 Task: Add Sprouts Organic French Roast Decaf Ground Coffee to the cart.
Action: Mouse pressed left at (17, 128)
Screenshot: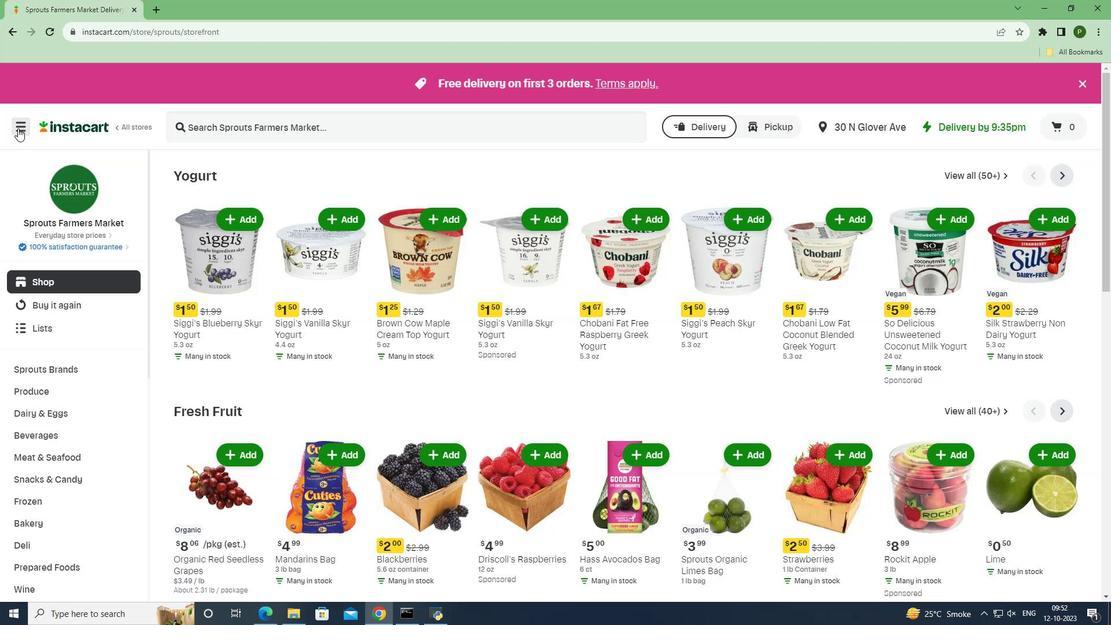 
Action: Mouse moved to (28, 301)
Screenshot: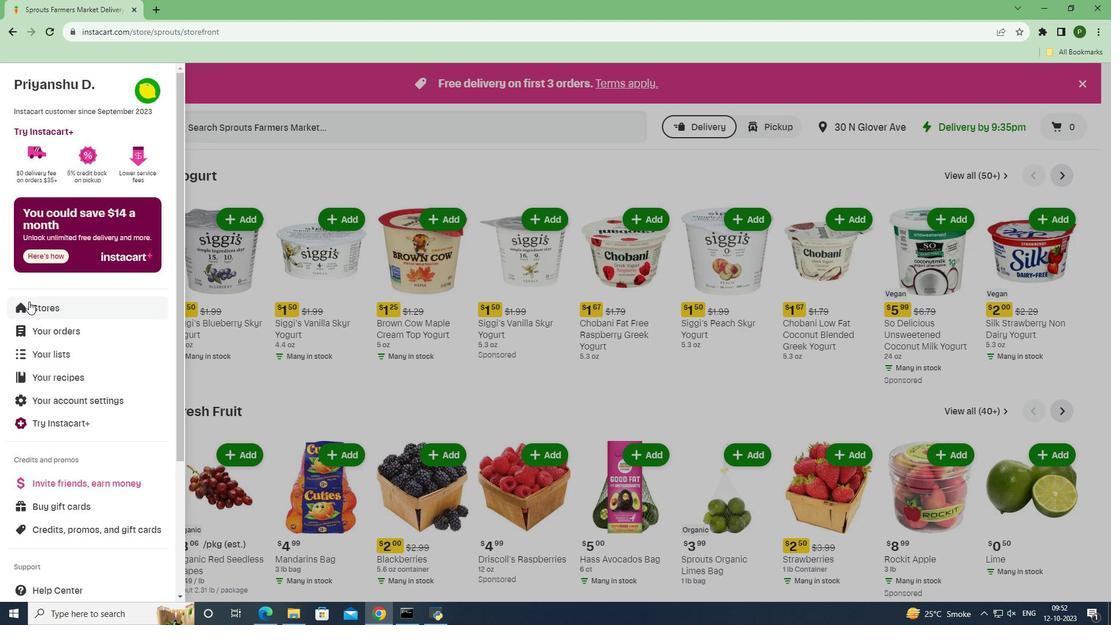 
Action: Mouse pressed left at (28, 301)
Screenshot: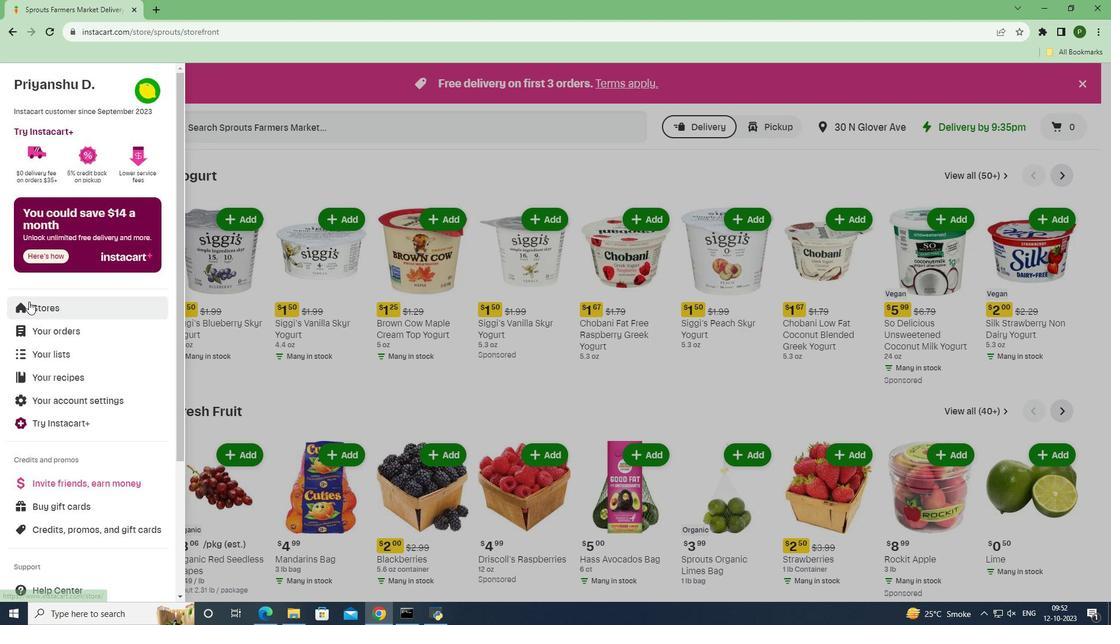 
Action: Mouse moved to (266, 136)
Screenshot: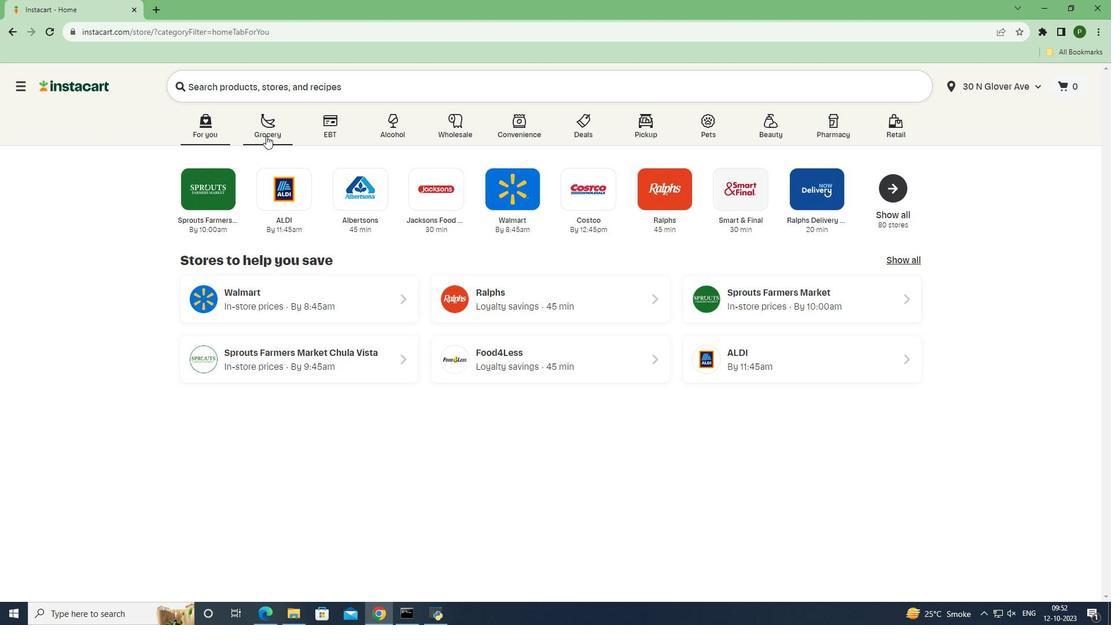 
Action: Mouse pressed left at (266, 136)
Screenshot: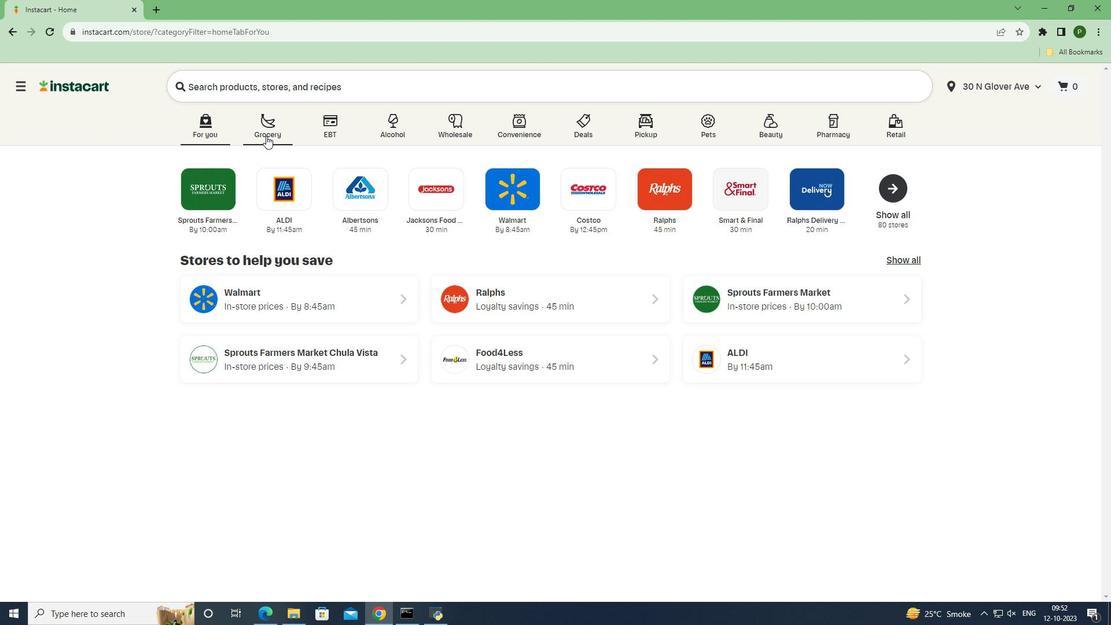 
Action: Mouse moved to (466, 257)
Screenshot: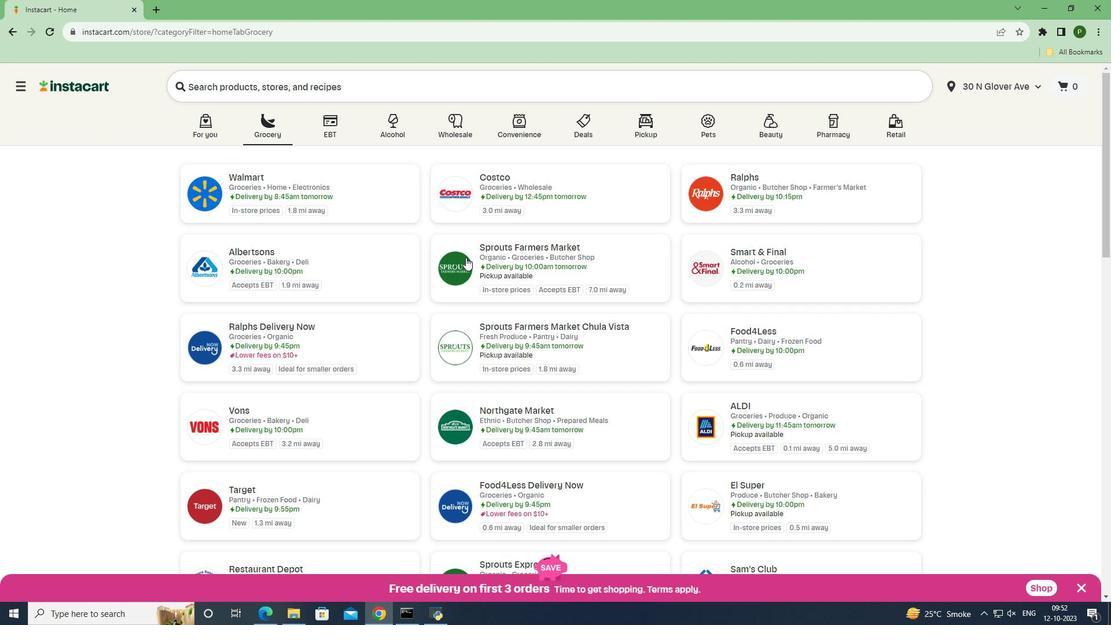 
Action: Mouse pressed left at (466, 257)
Screenshot: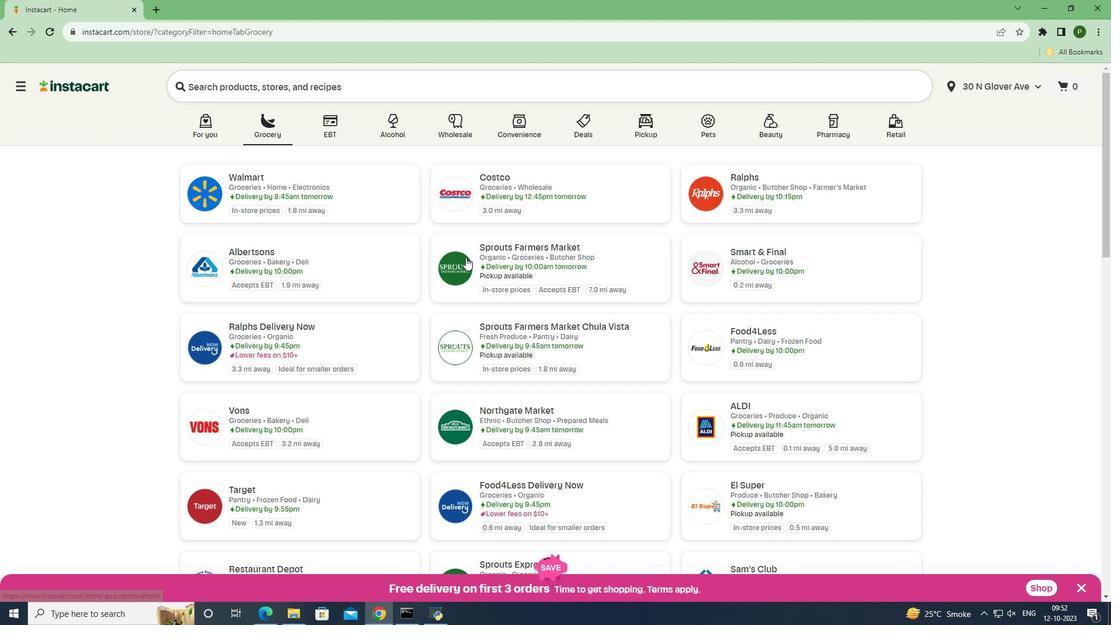 
Action: Mouse moved to (57, 398)
Screenshot: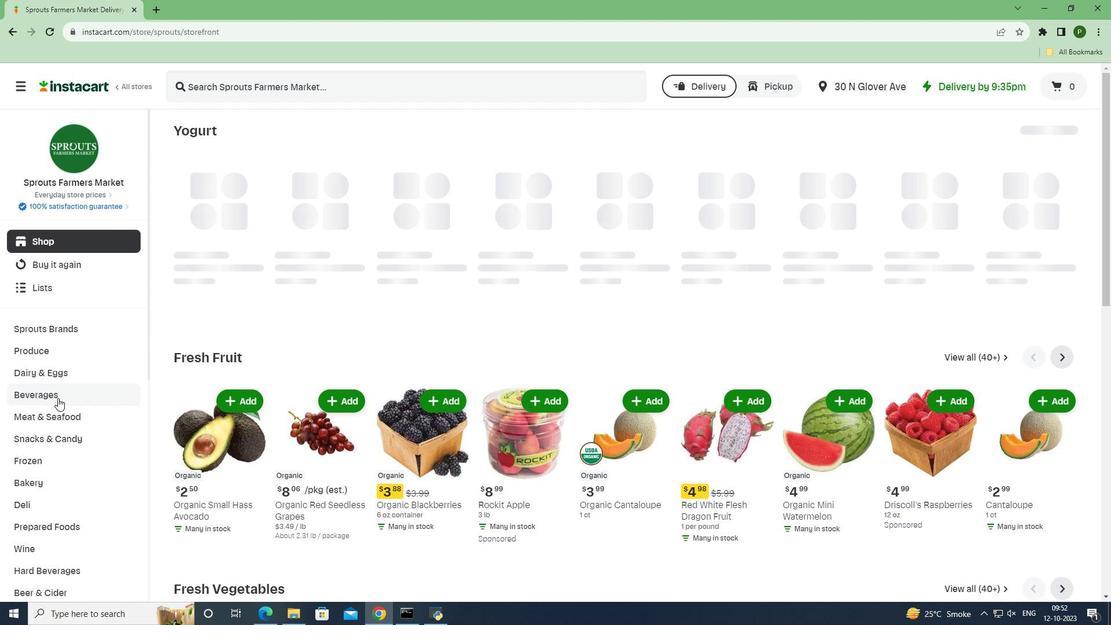 
Action: Mouse pressed left at (57, 398)
Screenshot: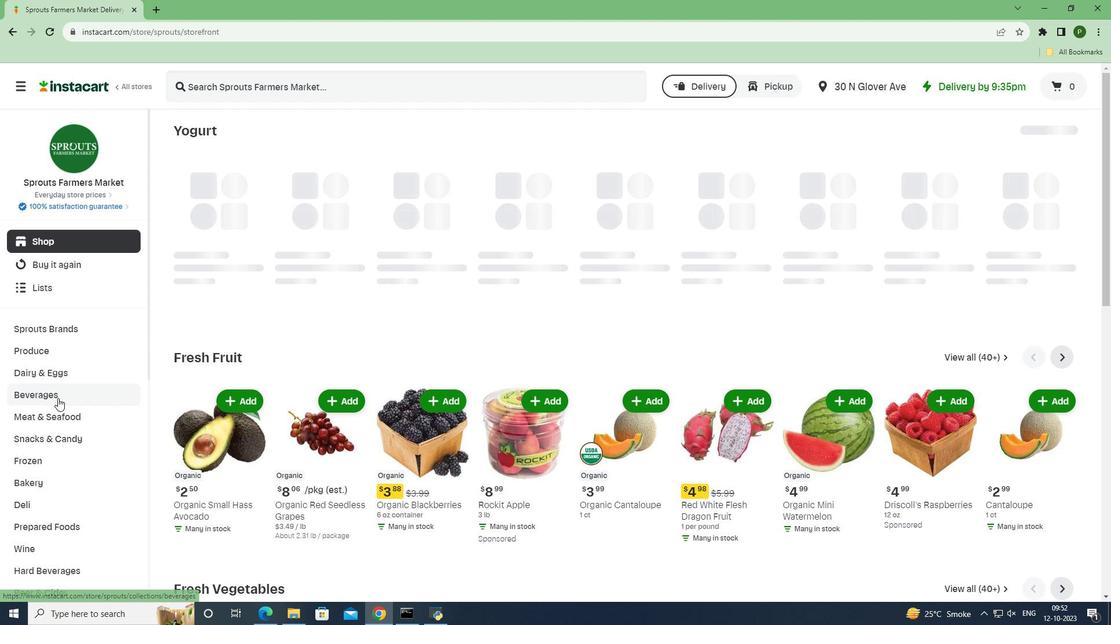 
Action: Mouse moved to (445, 207)
Screenshot: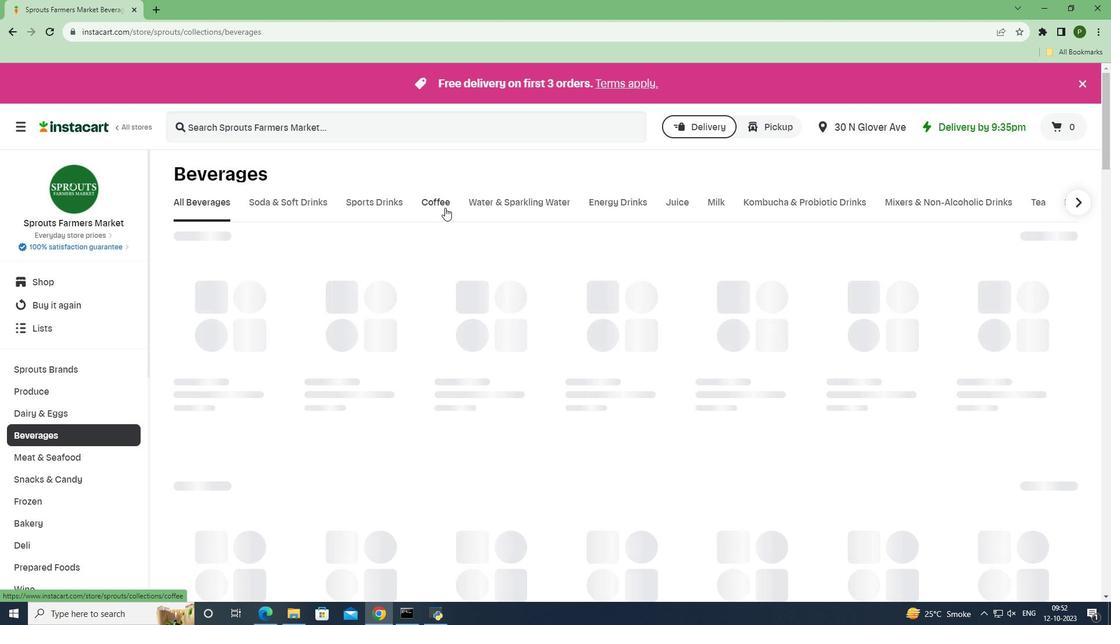 
Action: Mouse pressed left at (445, 207)
Screenshot: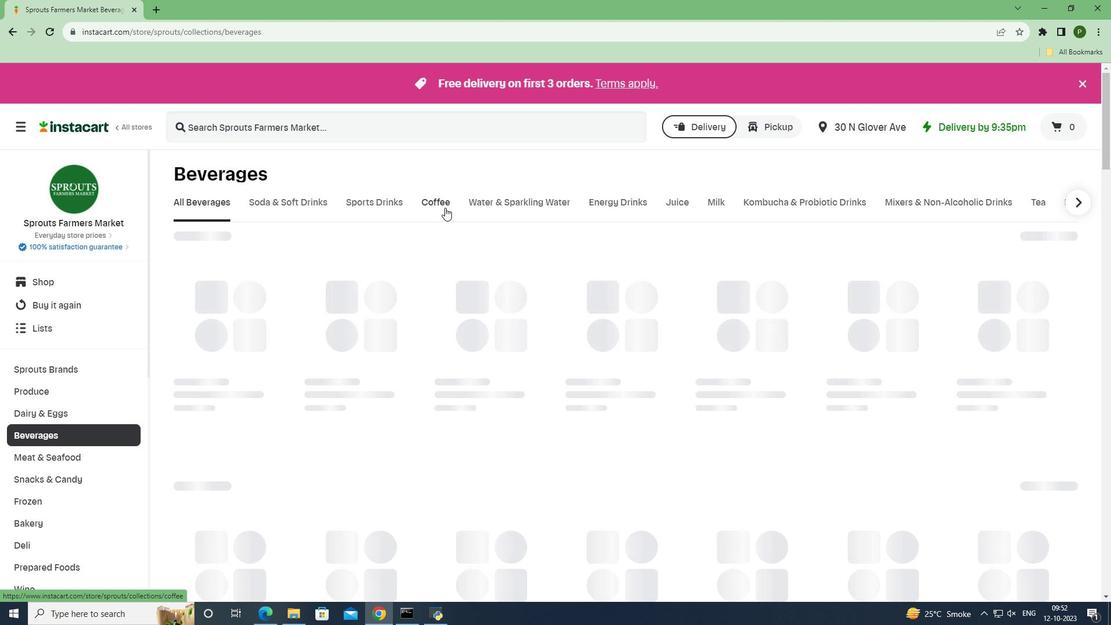 
Action: Mouse moved to (308, 129)
Screenshot: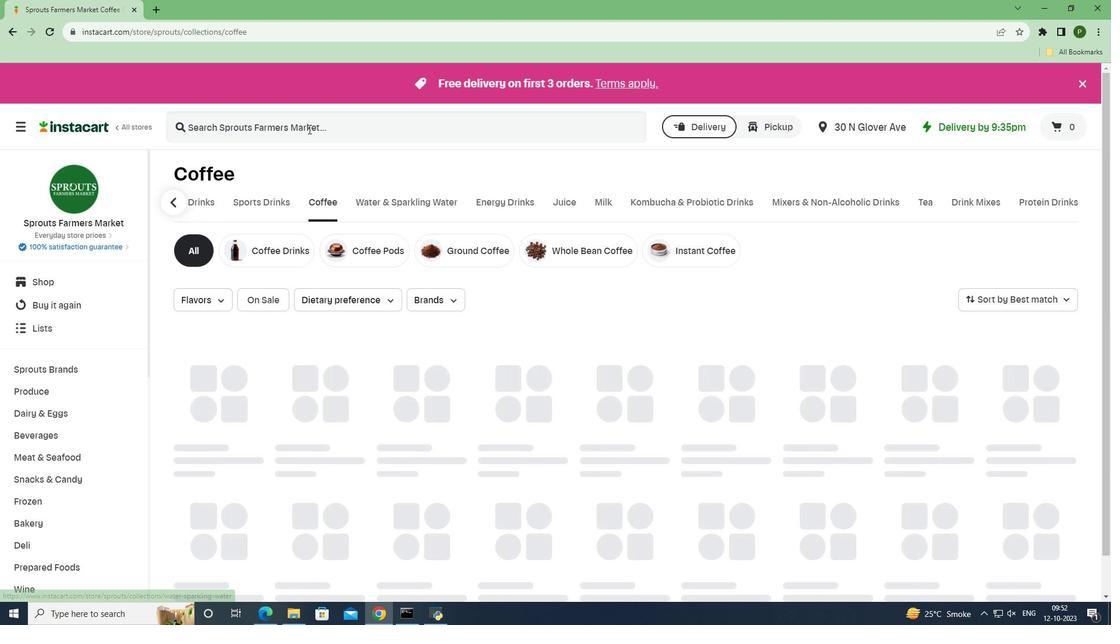 
Action: Mouse pressed left at (308, 129)
Screenshot: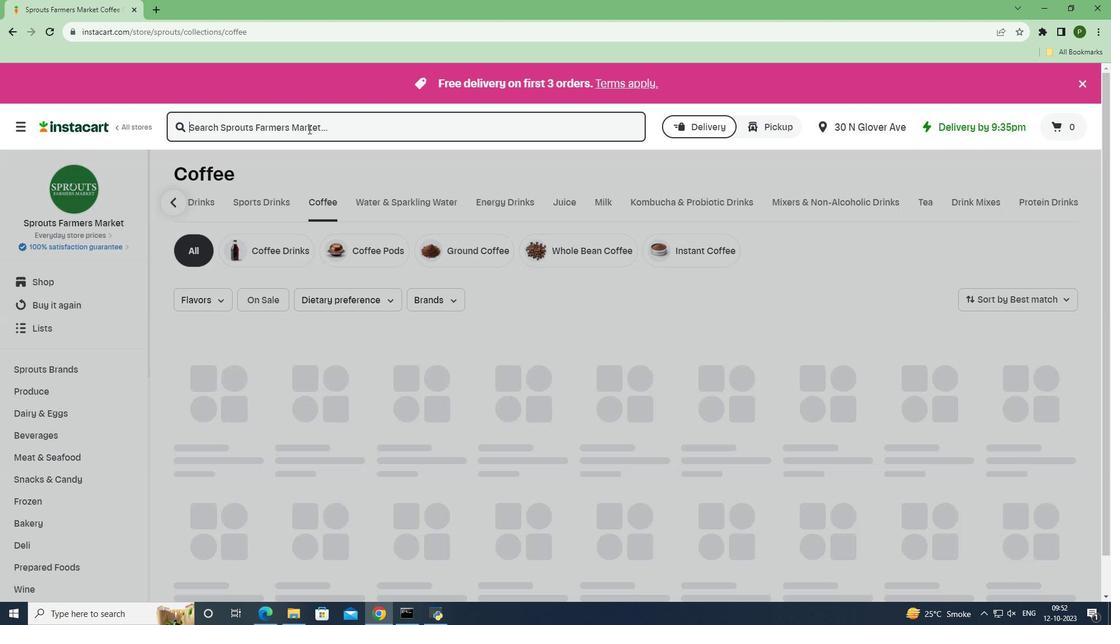 
Action: Key pressed <Key.caps_lock>S<Key.caps_lock>prouts<Key.space><Key.caps_lock>O<Key.caps_lock>rganic<Key.space><Key.caps_lock>F<Key.caps_lock>rench<Key.space><Key.caps_lock>R<Key.caps_lock>oast<Key.space><Key.caps_lock>D<Key.caps_lock>ecaf<Key.space><Key.caps_lock>G<Key.caps_lock>round<Key.space><Key.caps_lock>C<Key.caps_lock>offee<Key.enter>
Screenshot: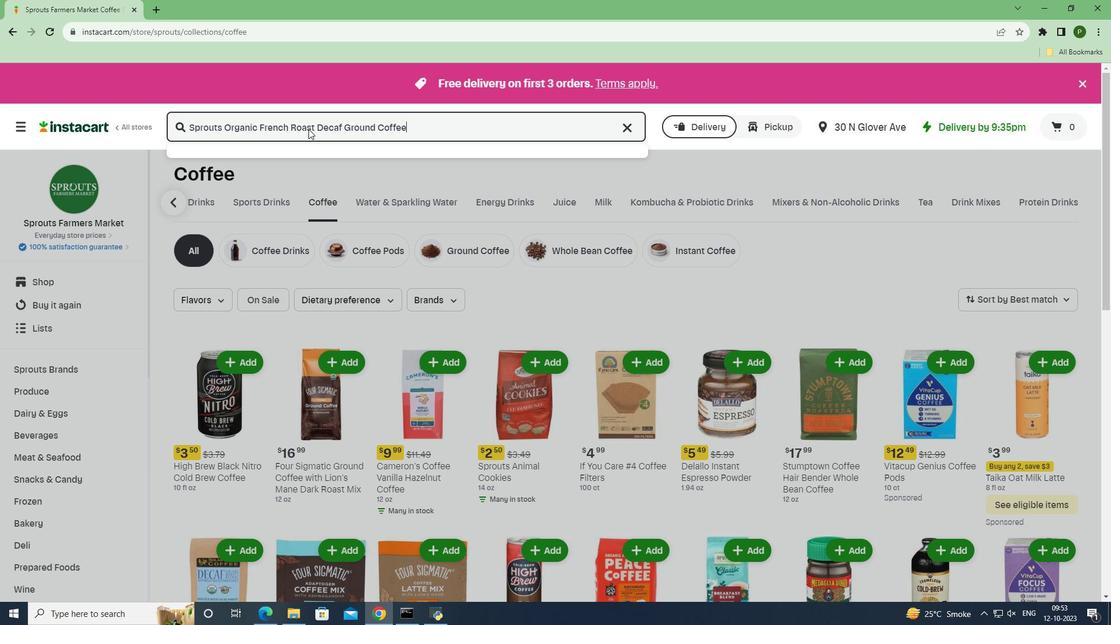 
Action: Mouse moved to (664, 245)
Screenshot: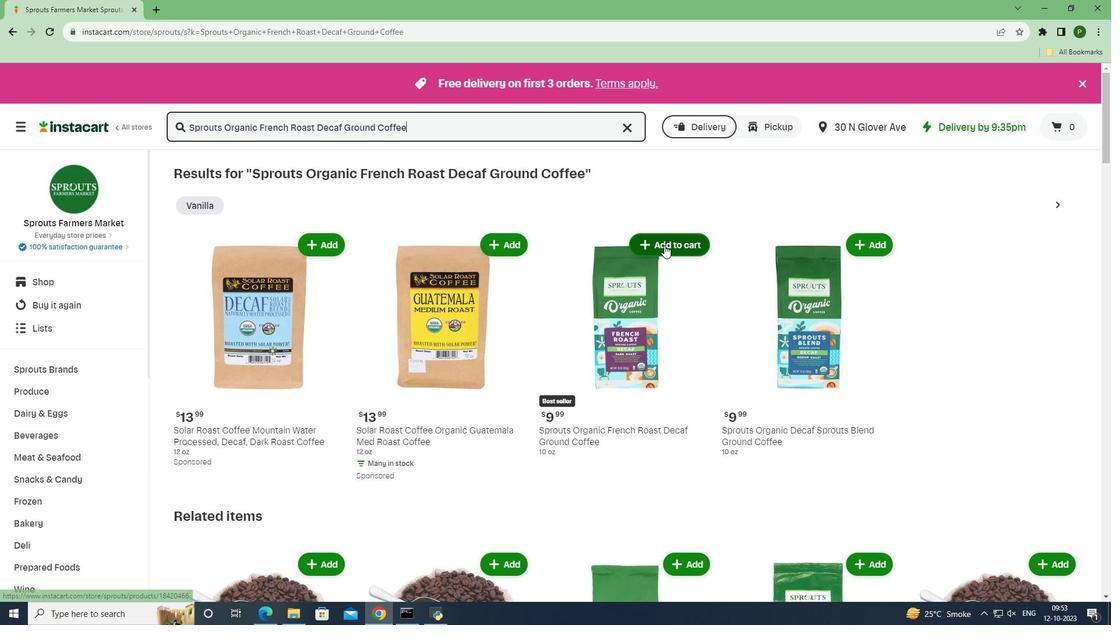 
Action: Mouse pressed left at (664, 245)
Screenshot: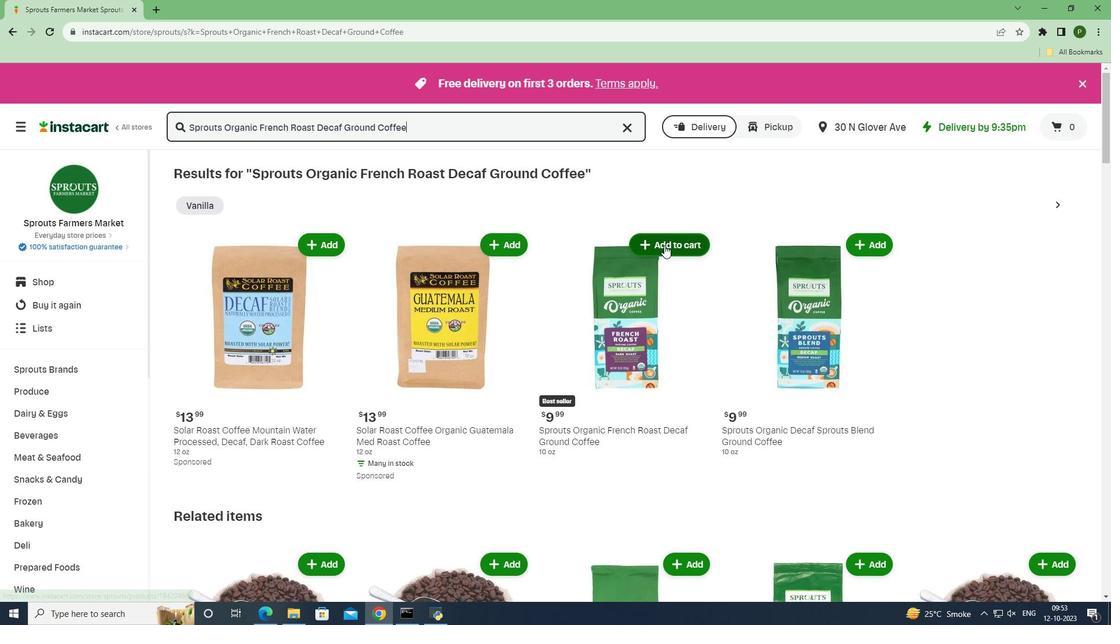 
Action: Mouse moved to (703, 301)
Screenshot: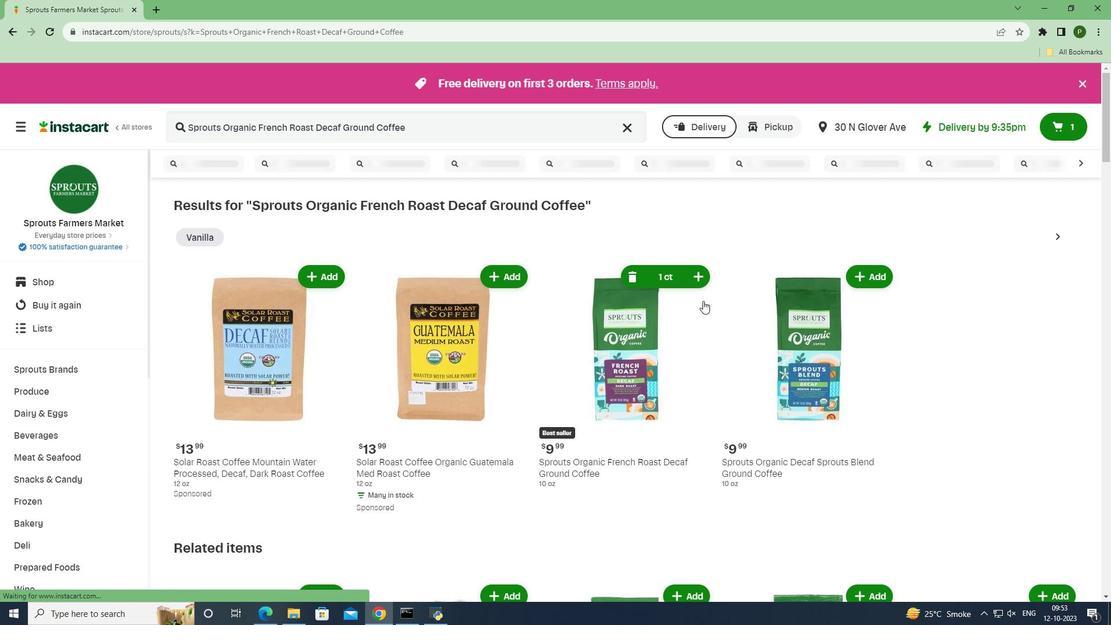 
